 Task: Select Move right a space
Action: Mouse moved to (59, 1)
Screenshot: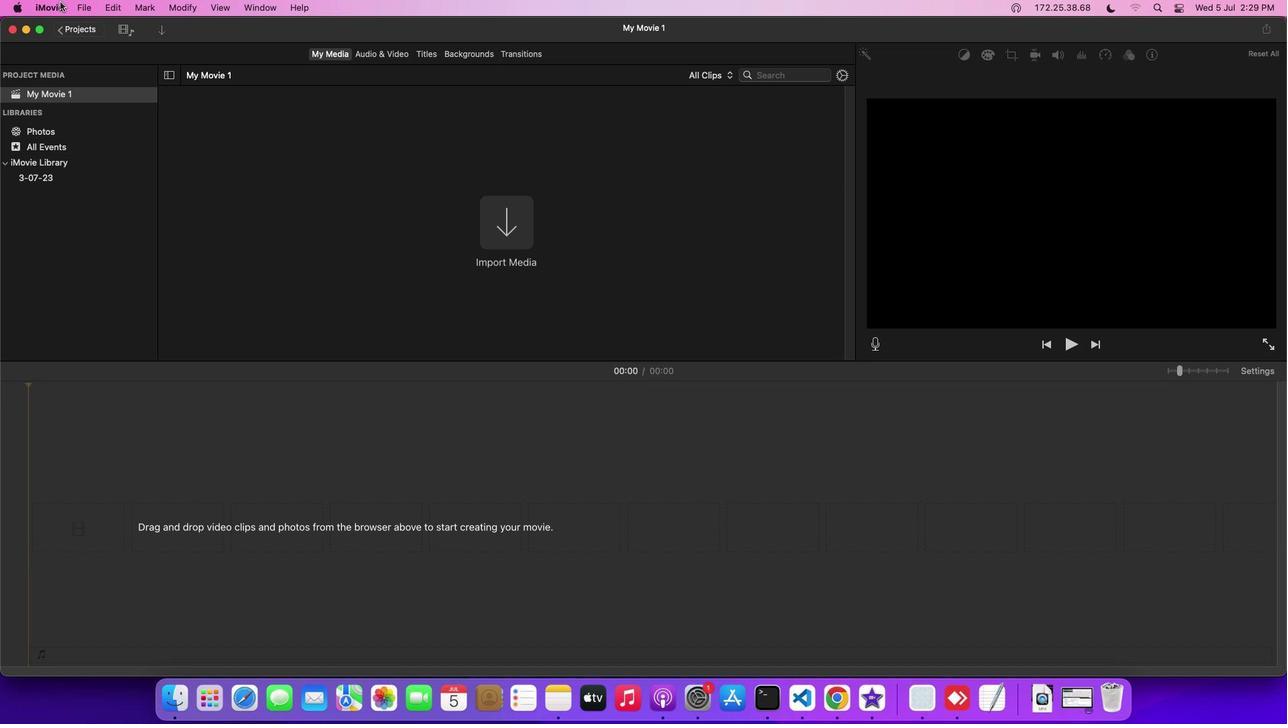 
Action: Mouse pressed left at (59, 1)
Screenshot: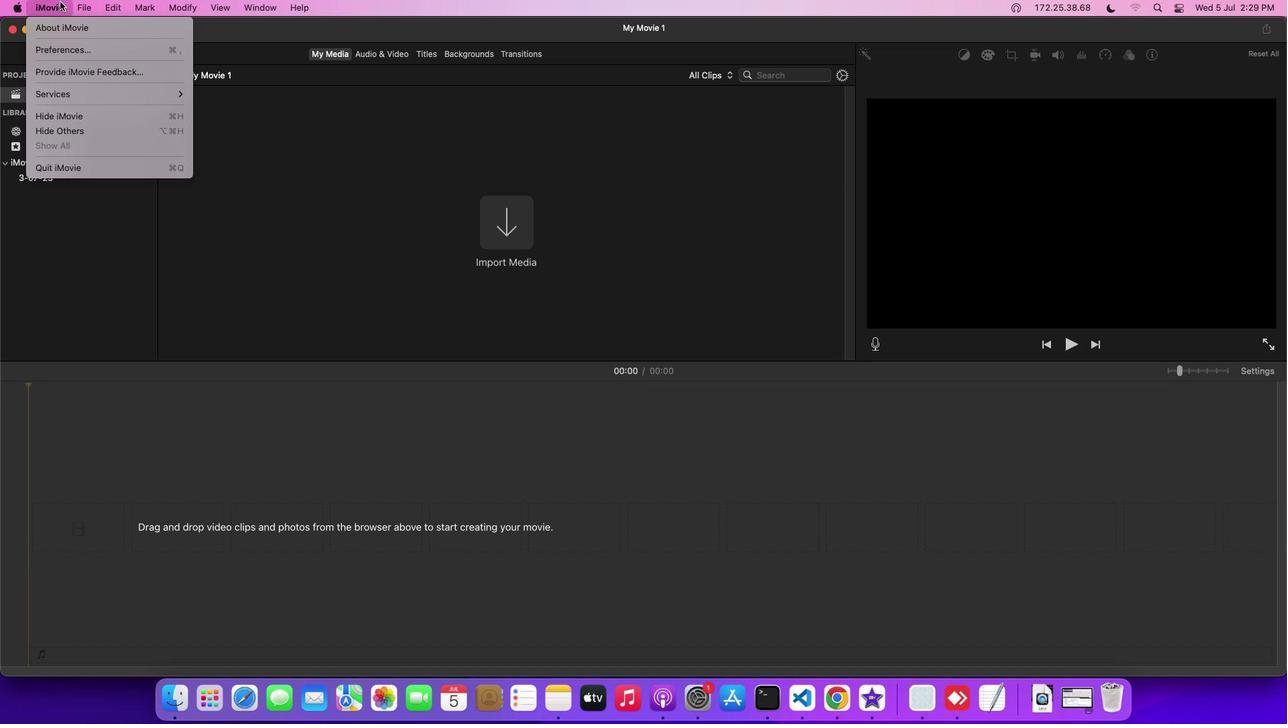
Action: Mouse moved to (70, 95)
Screenshot: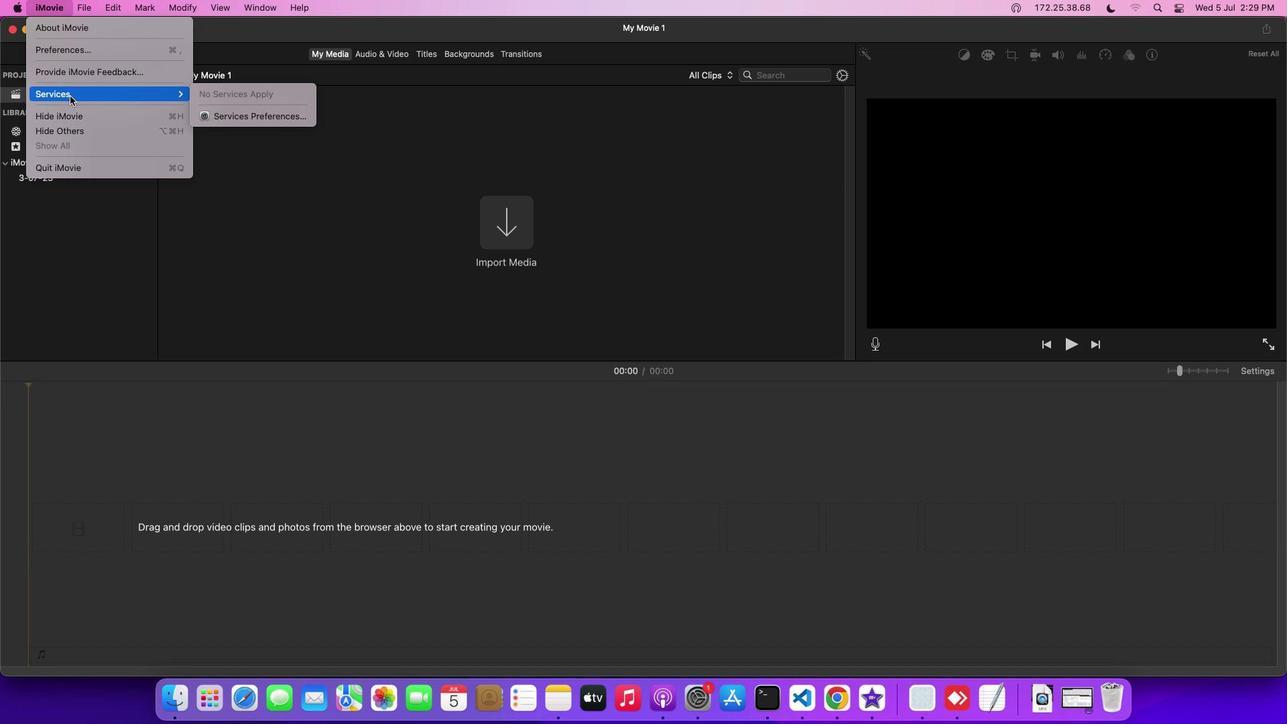 
Action: Mouse pressed left at (70, 95)
Screenshot: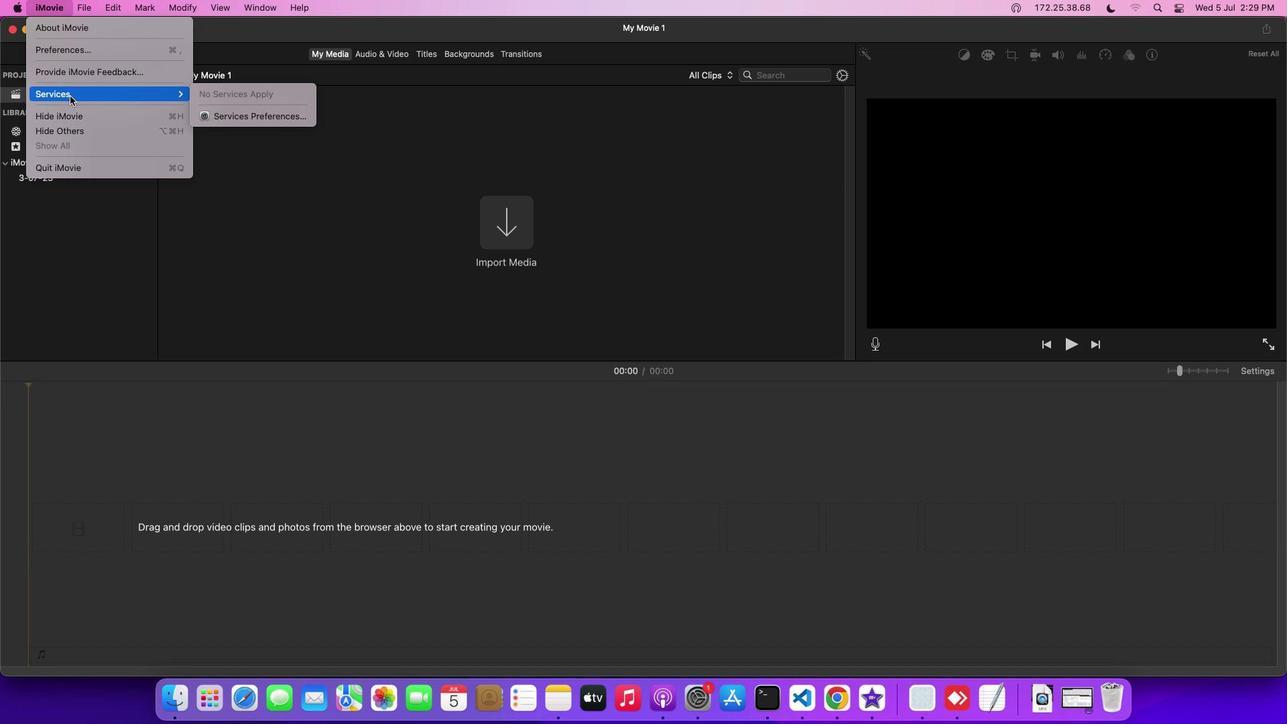 
Action: Mouse moved to (222, 120)
Screenshot: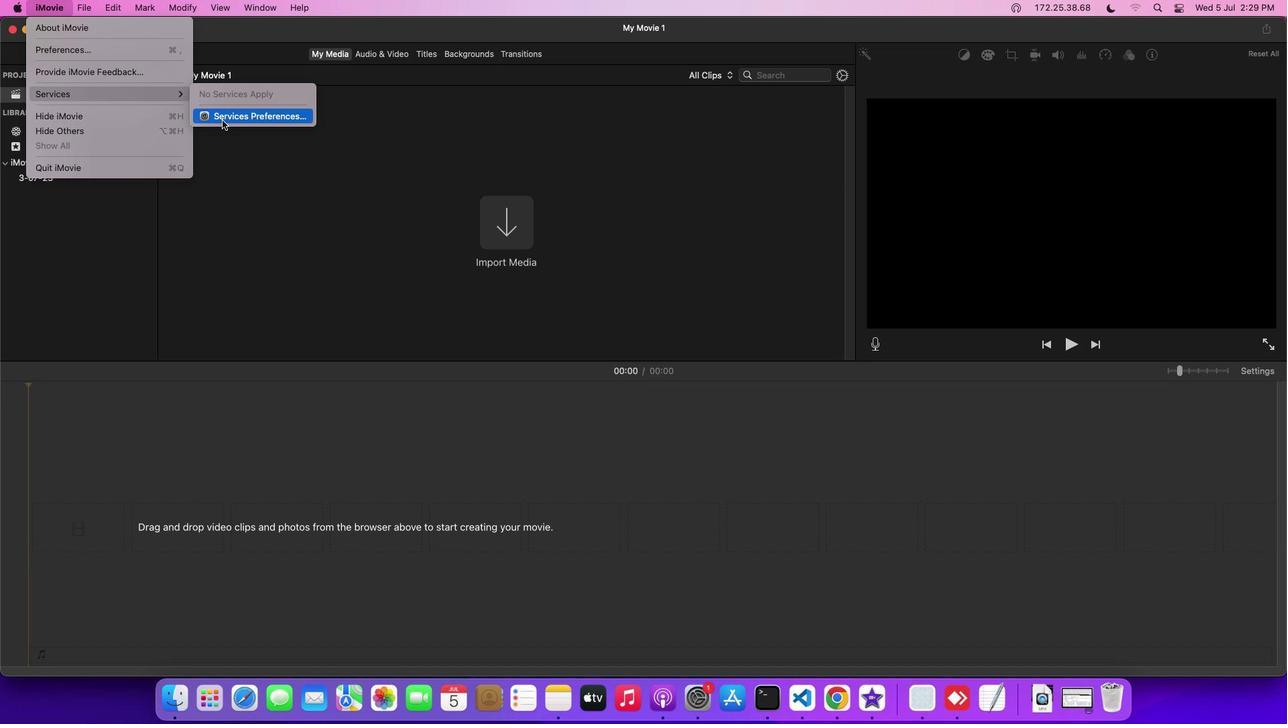 
Action: Mouse pressed left at (222, 120)
Screenshot: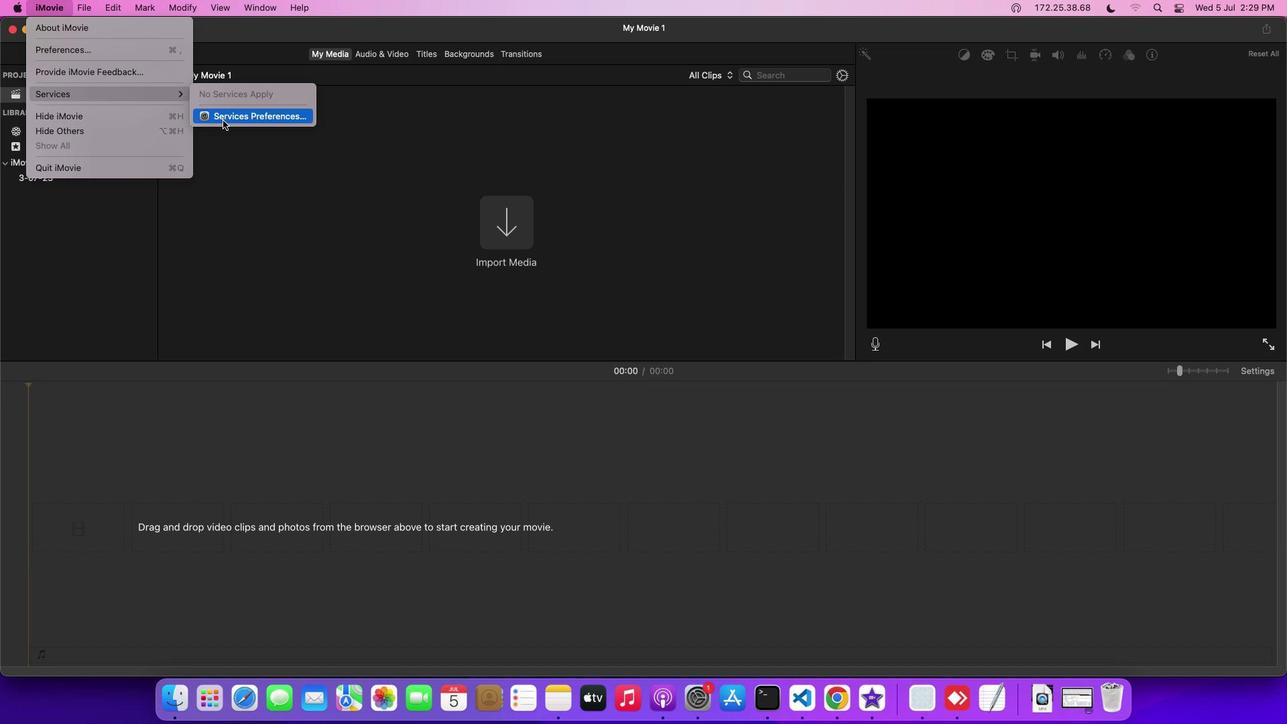 
Action: Mouse moved to (713, 202)
Screenshot: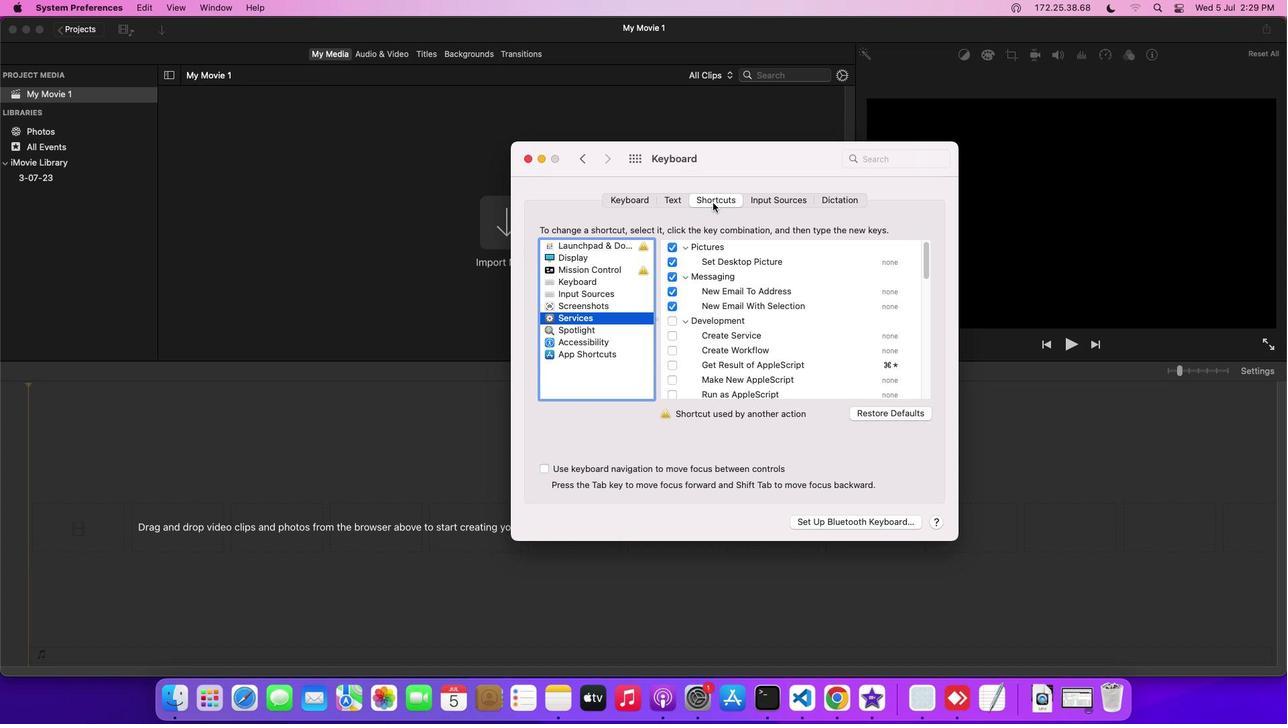 
Action: Mouse pressed left at (713, 202)
Screenshot: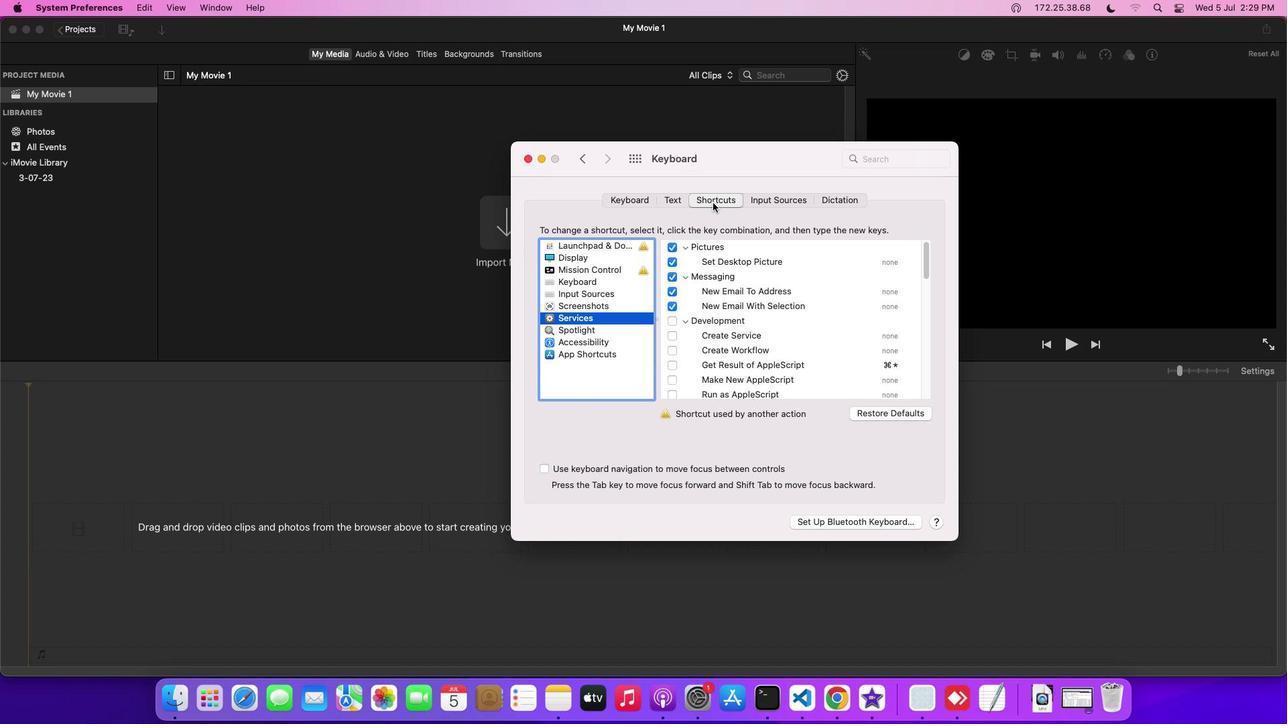 
Action: Mouse moved to (627, 268)
Screenshot: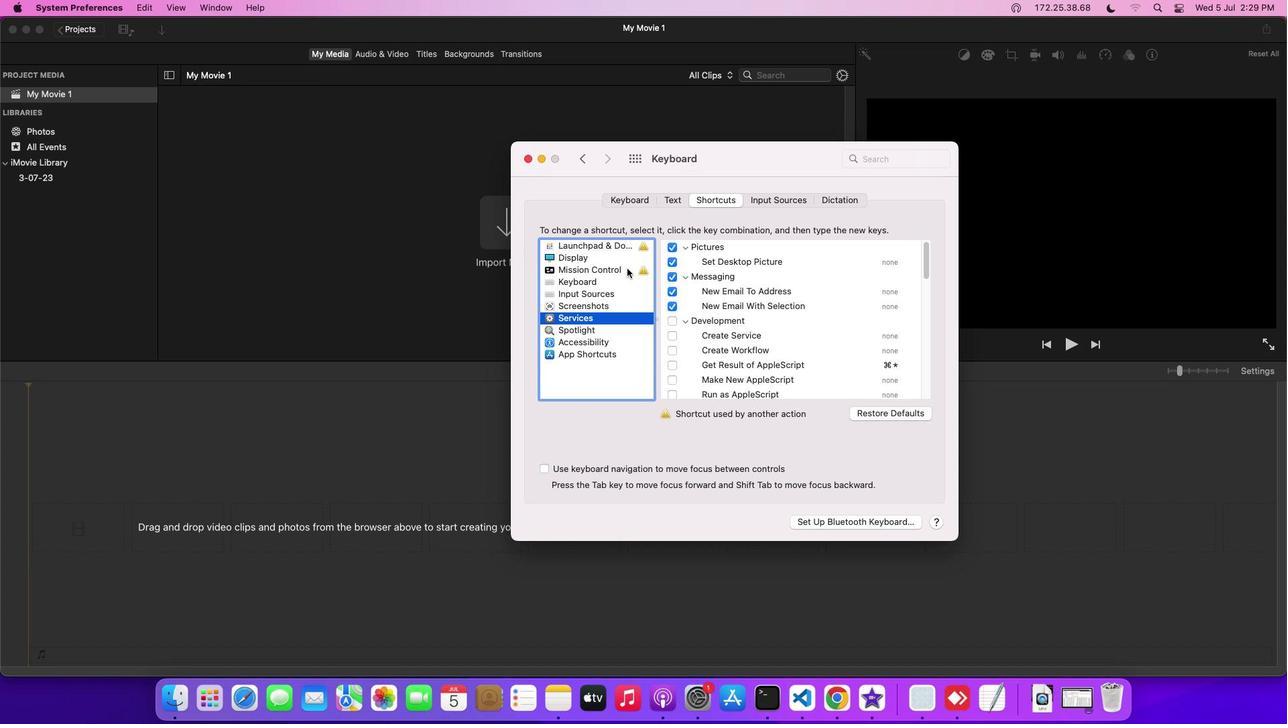 
Action: Mouse pressed left at (627, 268)
Screenshot: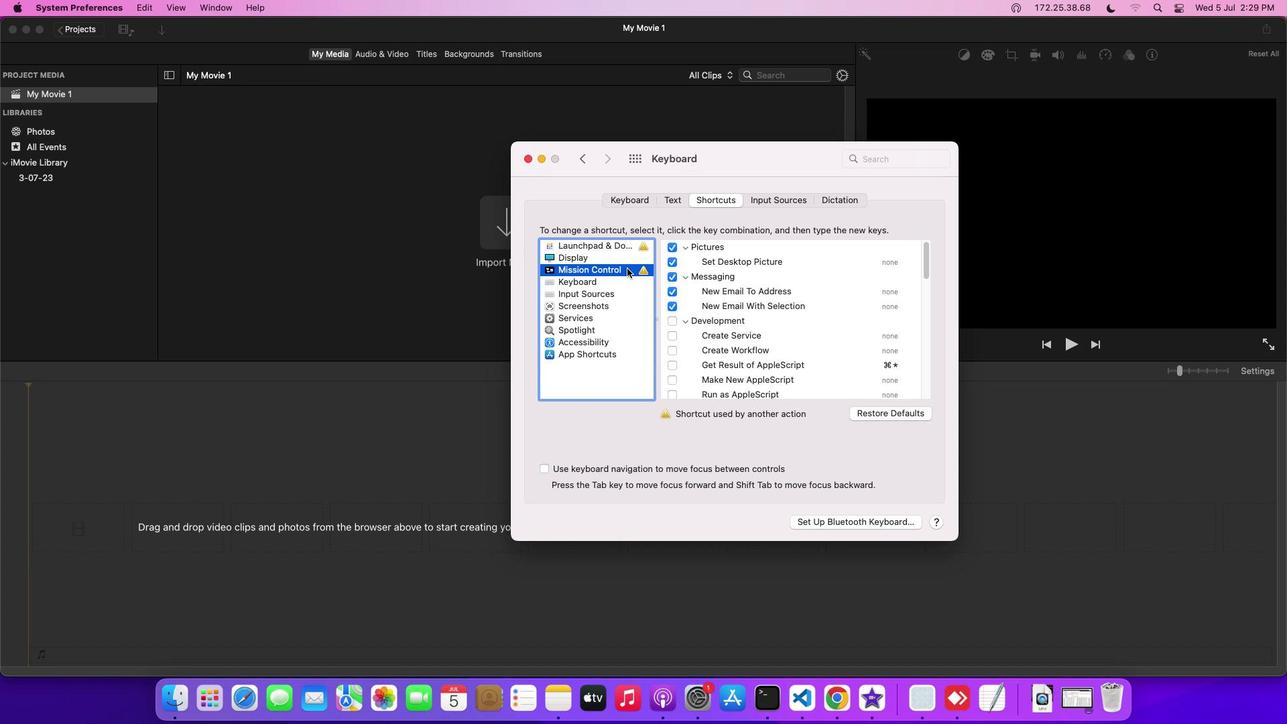 
Action: Mouse moved to (673, 353)
Screenshot: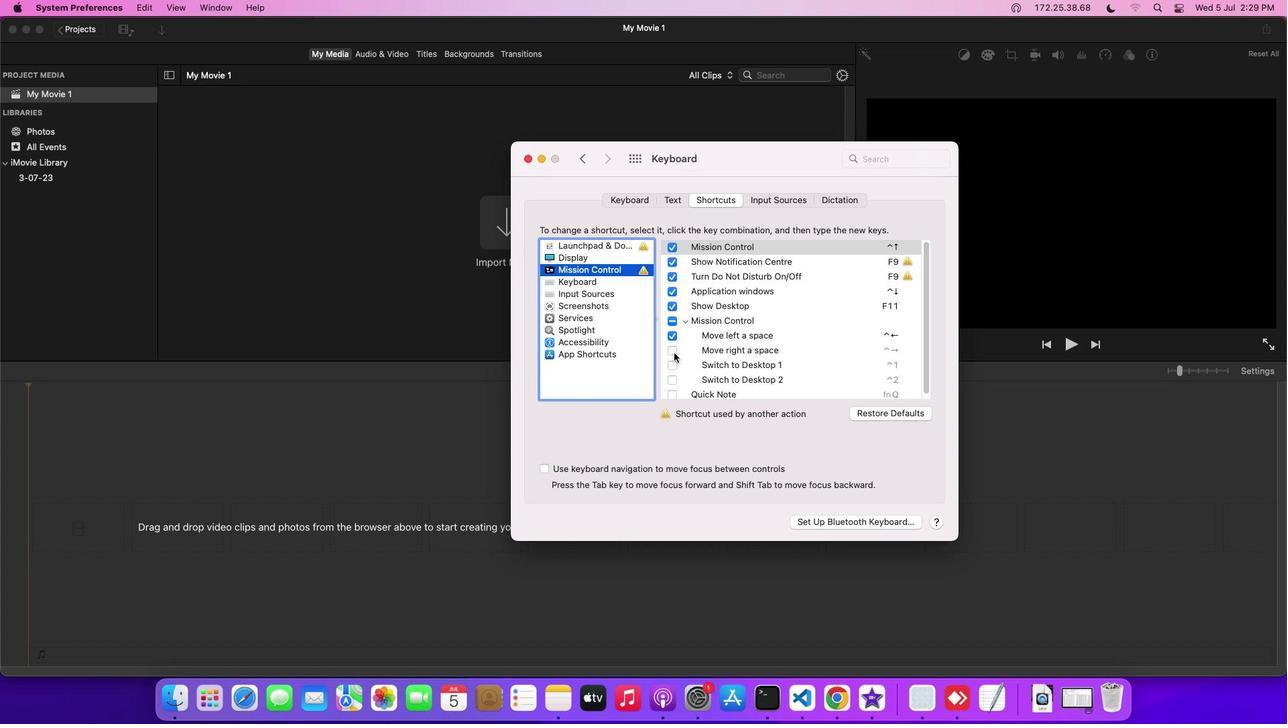 
Action: Mouse pressed left at (673, 353)
Screenshot: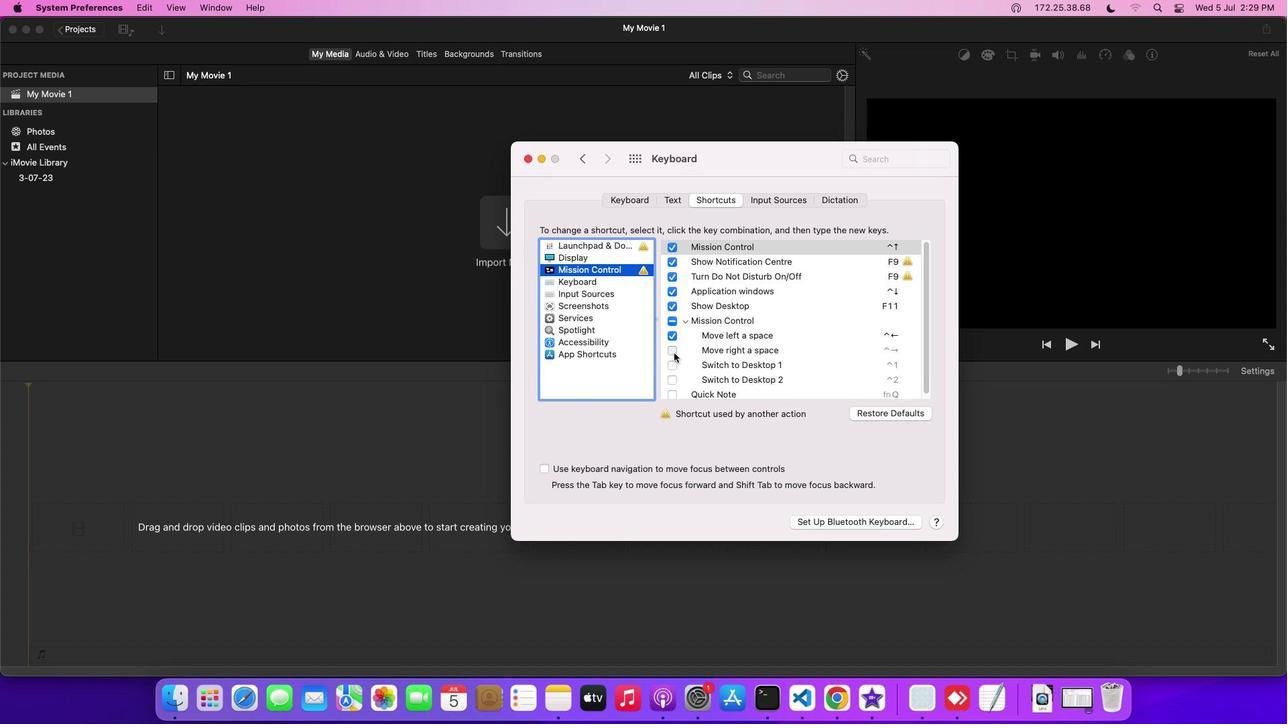 
